 Task: Change page scale size fit to custom number.
Action: Mouse moved to (79, 130)
Screenshot: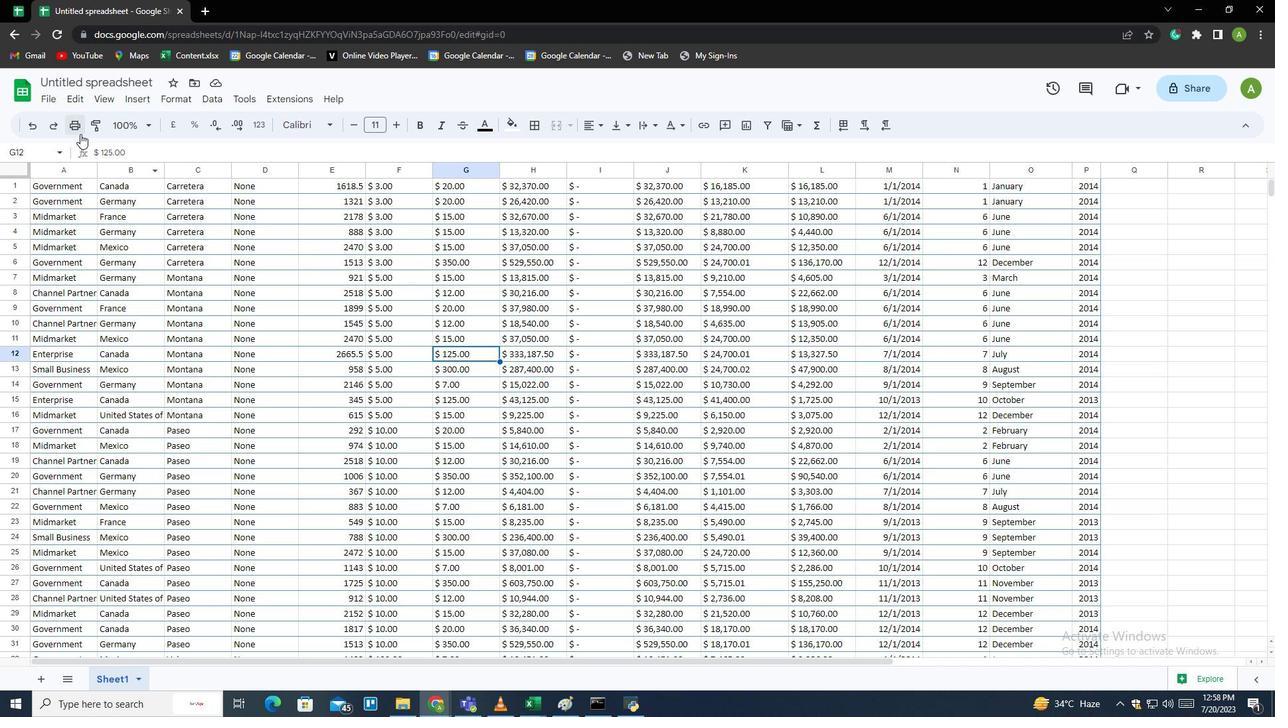 
Action: Mouse pressed left at (79, 130)
Screenshot: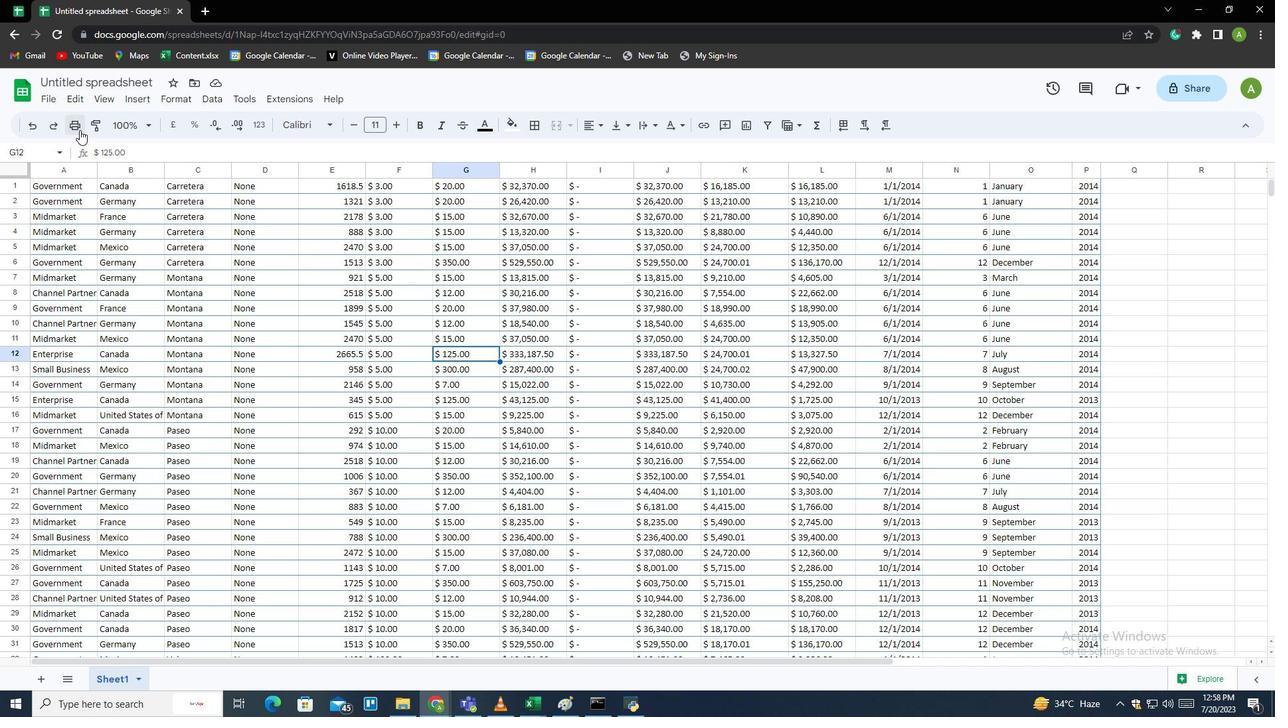 
Action: Mouse moved to (1111, 306)
Screenshot: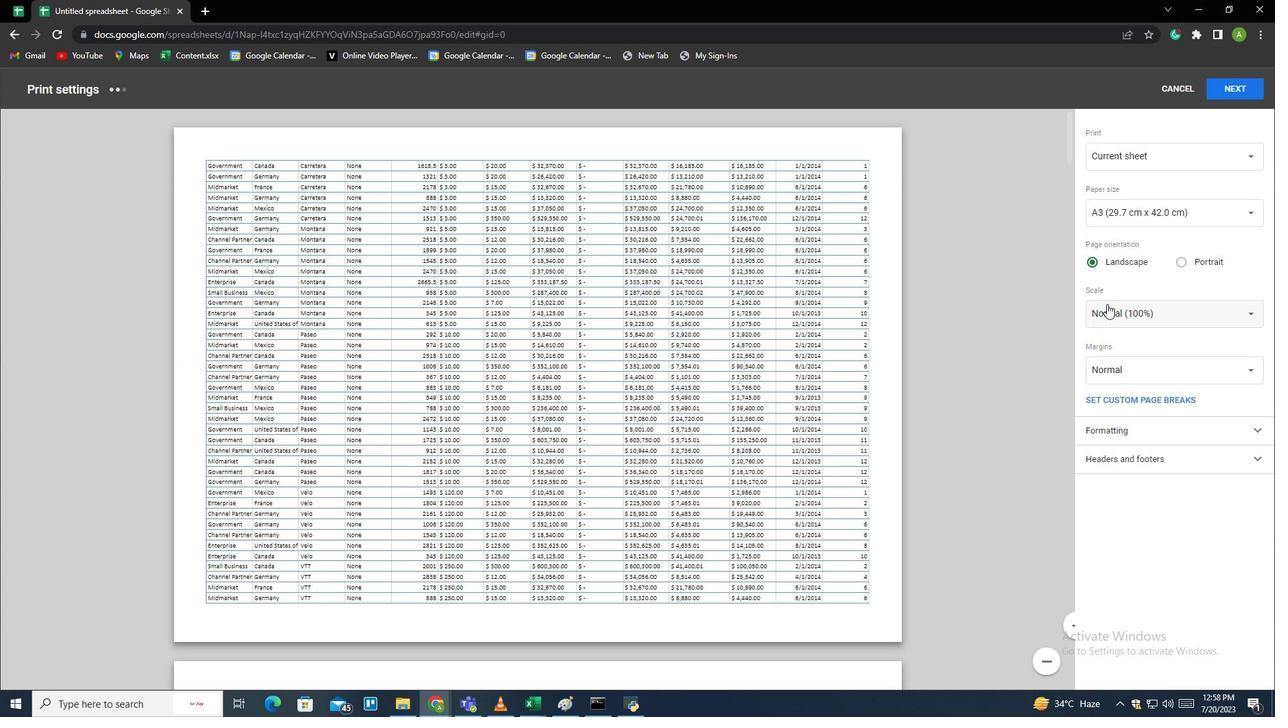 
Action: Mouse pressed left at (1111, 306)
Screenshot: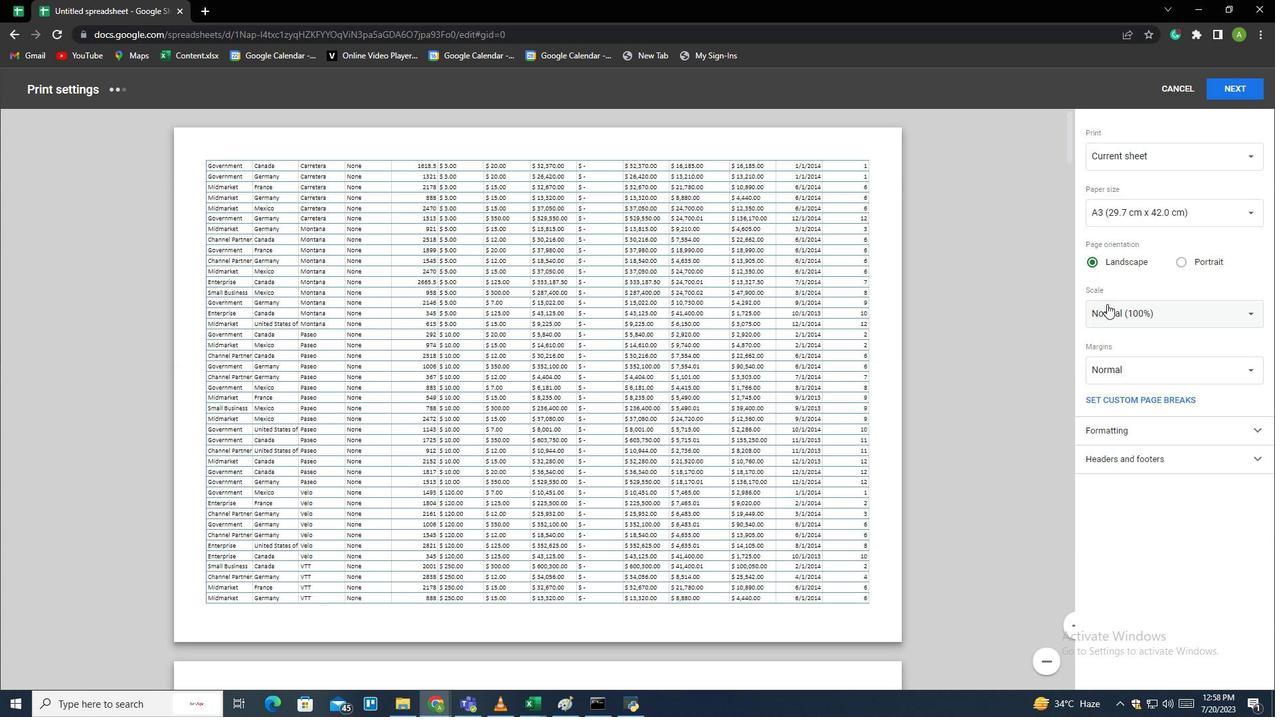 
Action: Mouse moved to (1128, 400)
Screenshot: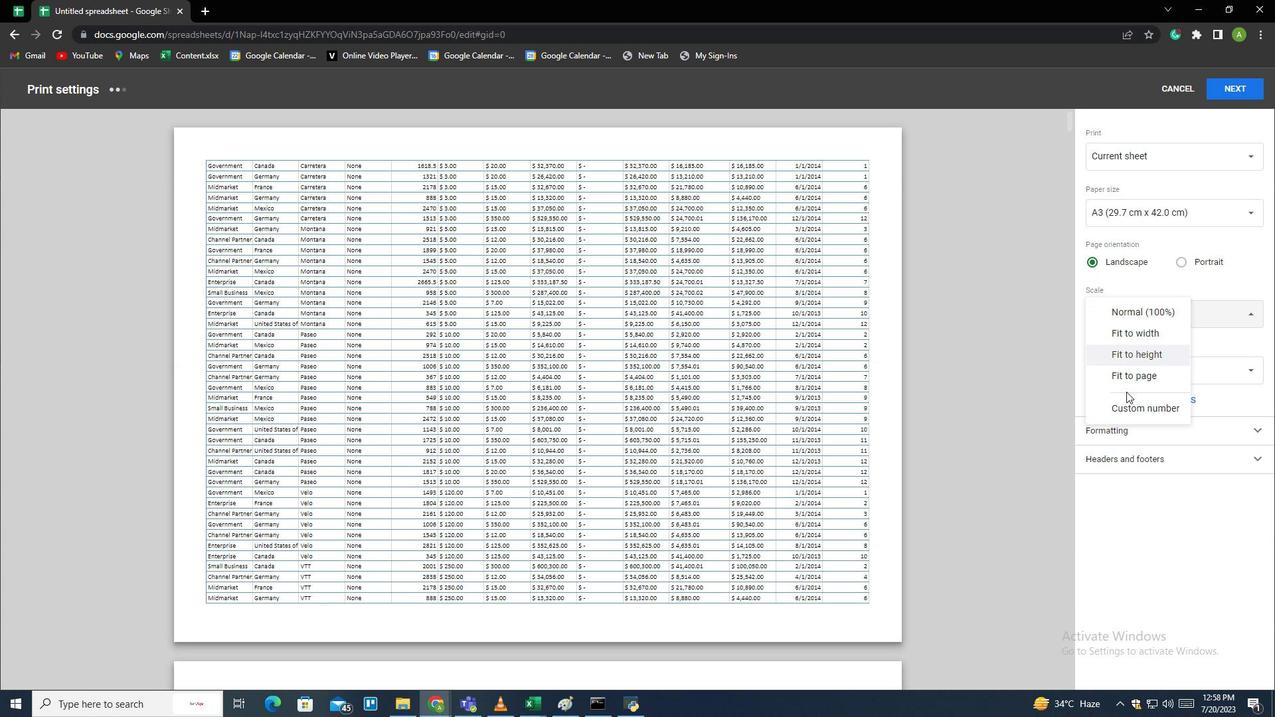 
Action: Mouse pressed left at (1128, 400)
Screenshot: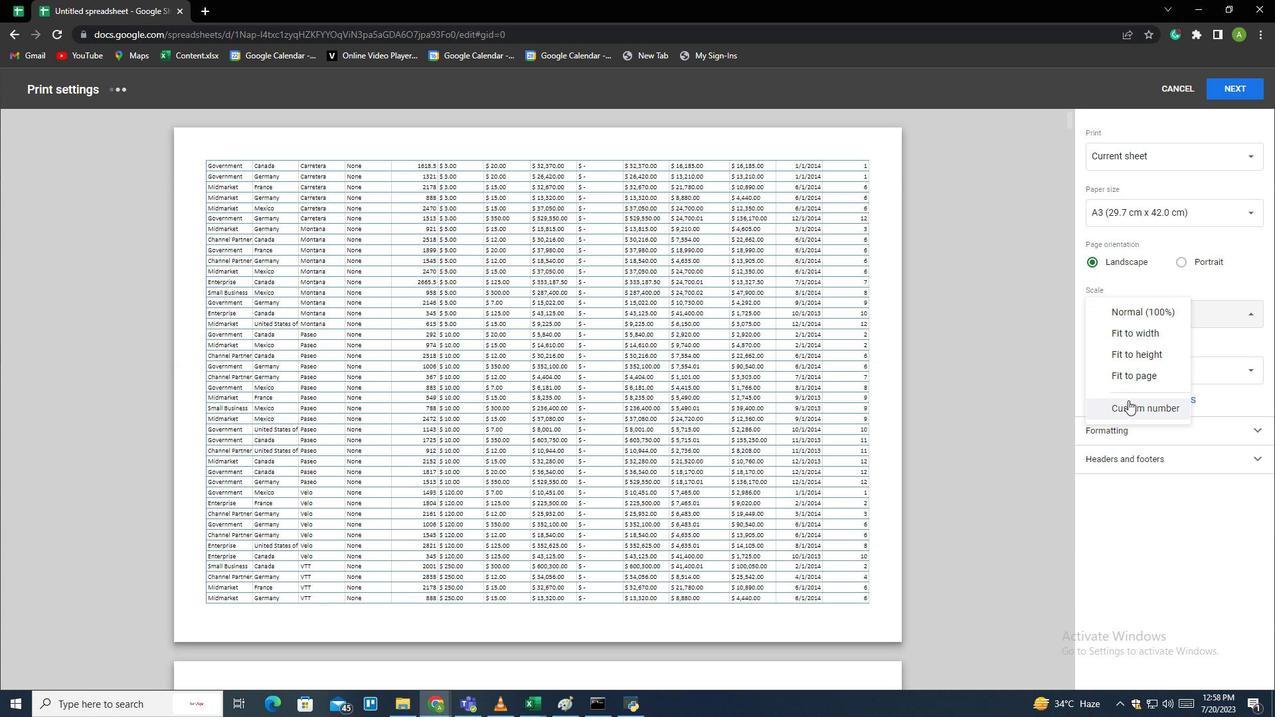 
Action: Mouse moved to (1206, 302)
Screenshot: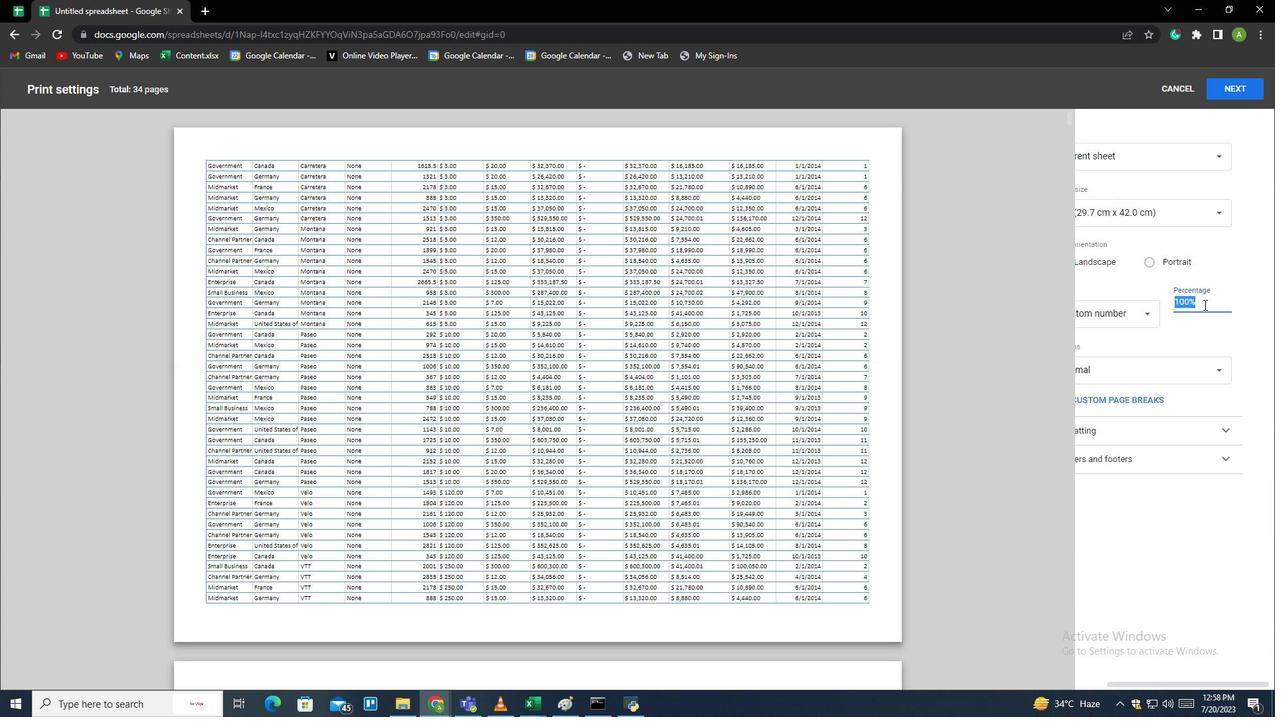 
